 Task: Select poll duration 1 day.
Action: Mouse moved to (451, 110)
Screenshot: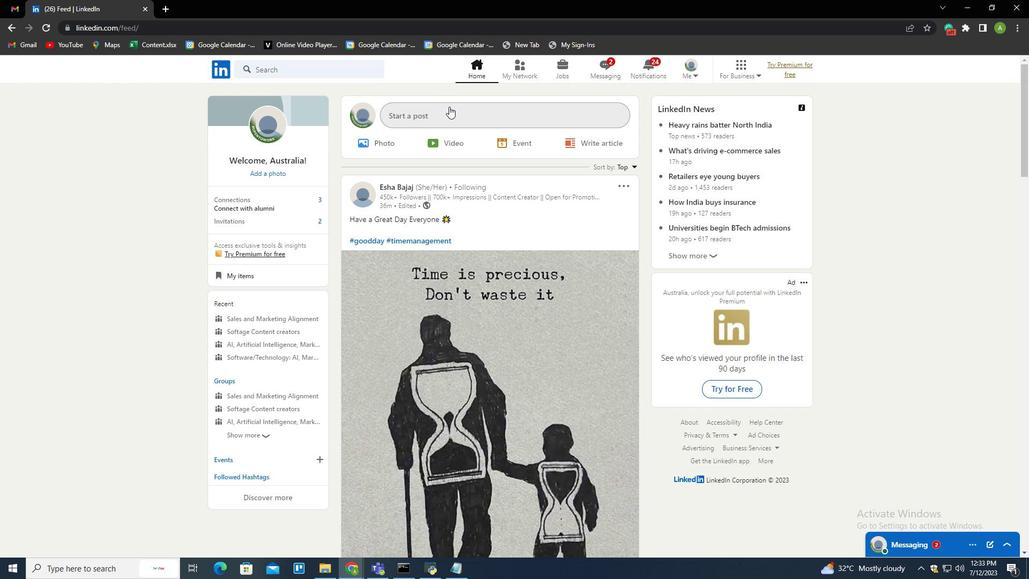 
Action: Mouse pressed left at (451, 110)
Screenshot: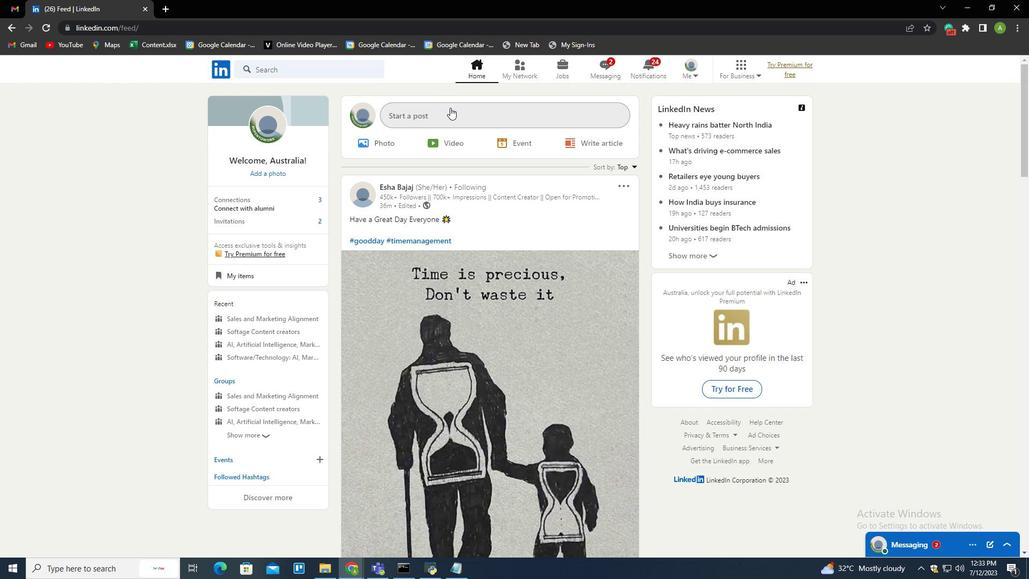 
Action: Mouse moved to (456, 319)
Screenshot: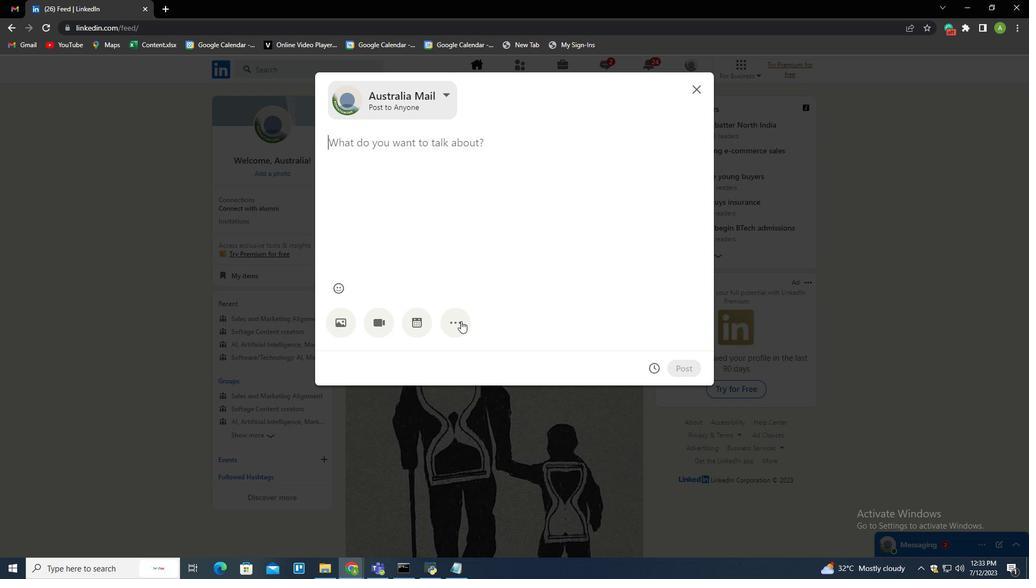 
Action: Mouse pressed left at (456, 319)
Screenshot: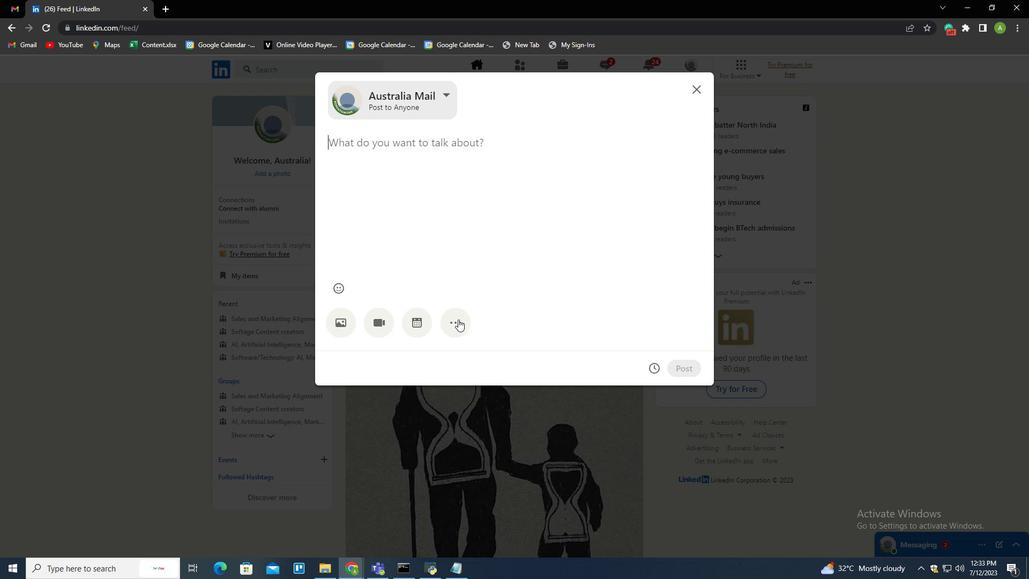 
Action: Mouse moved to (527, 321)
Screenshot: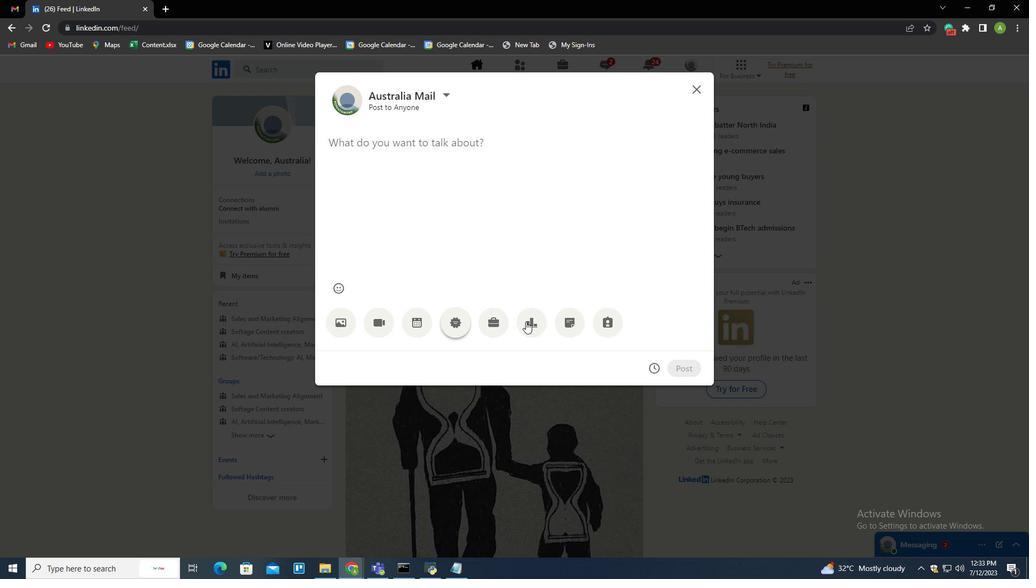 
Action: Mouse pressed left at (527, 321)
Screenshot: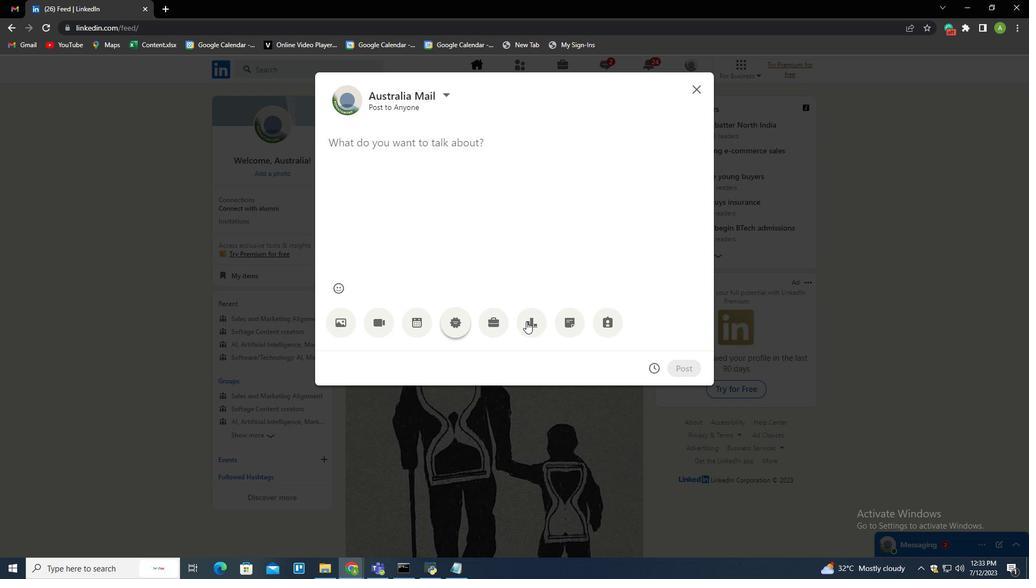 
Action: Mouse moved to (520, 323)
Screenshot: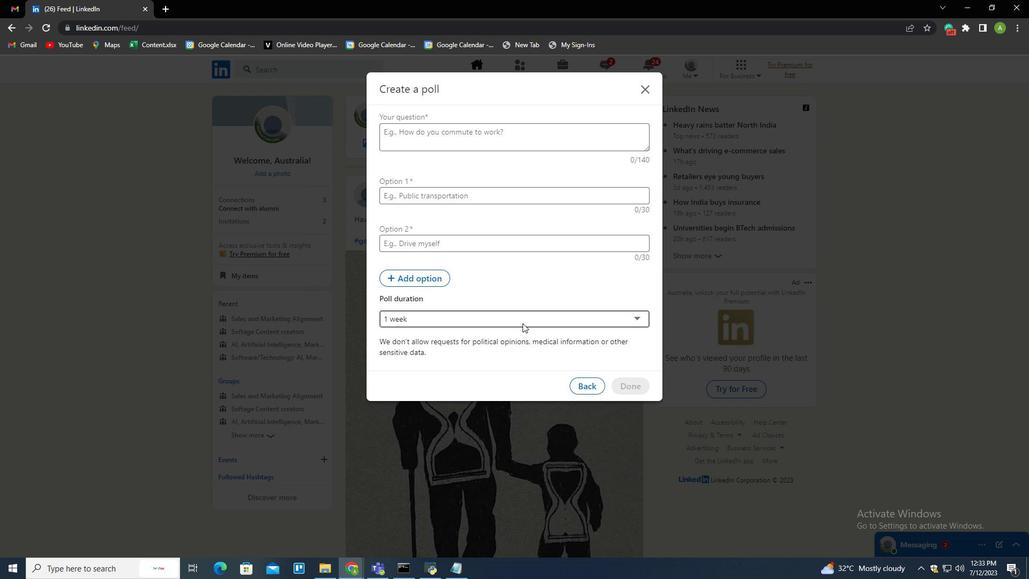 
Action: Mouse pressed left at (520, 323)
Screenshot: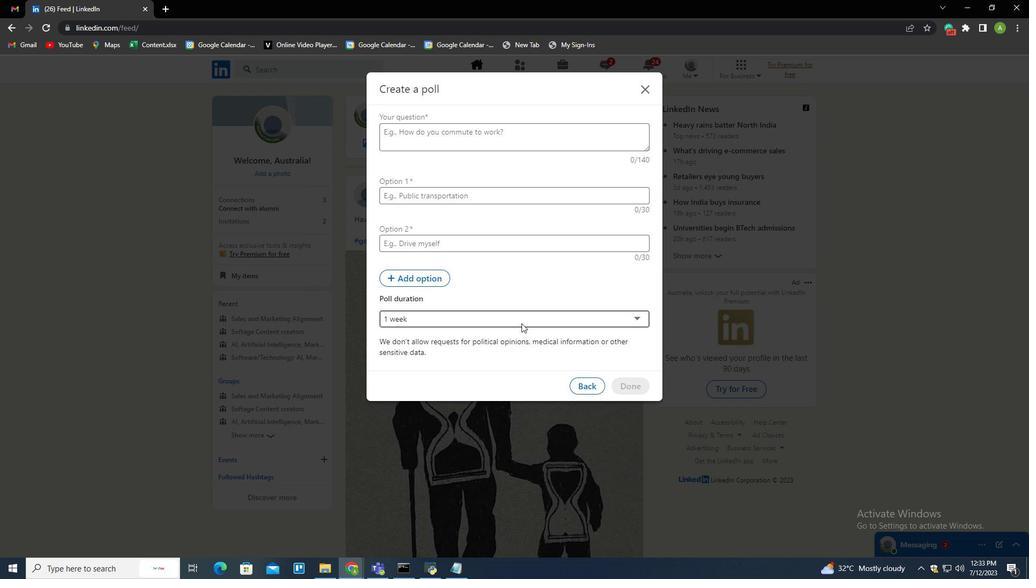 
Action: Mouse moved to (399, 334)
Screenshot: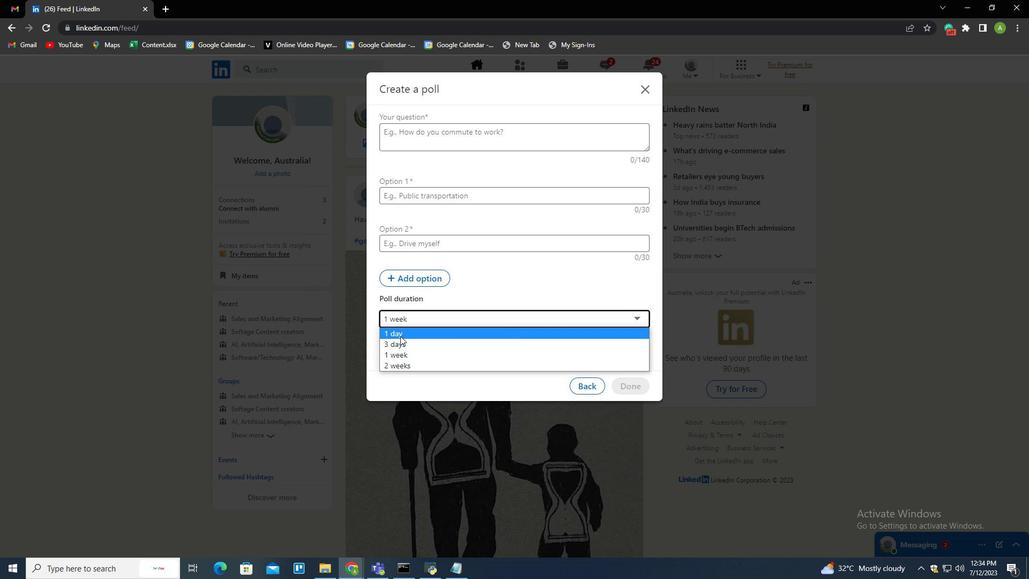 
Action: Mouse pressed left at (399, 334)
Screenshot: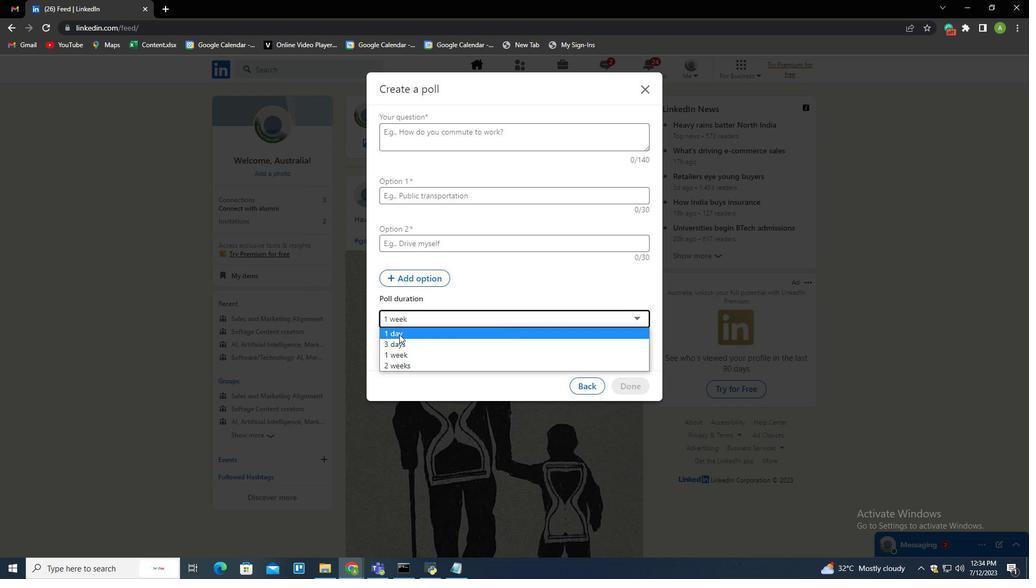 
Action: Mouse moved to (554, 337)
Screenshot: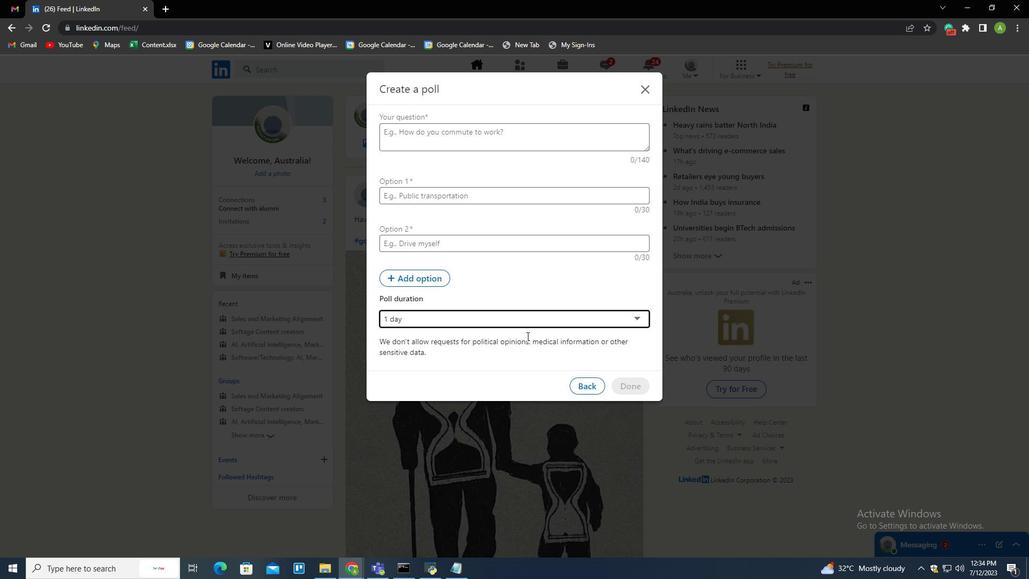 
